 Task: Check the rentals section.
Action: Mouse moved to (994, 184)
Screenshot: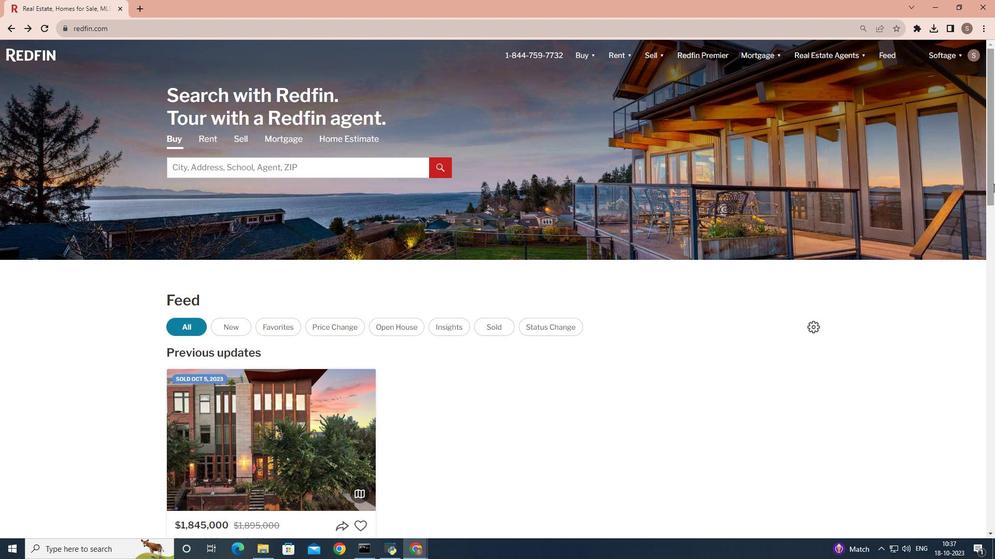 
Action: Mouse pressed left at (994, 184)
Screenshot: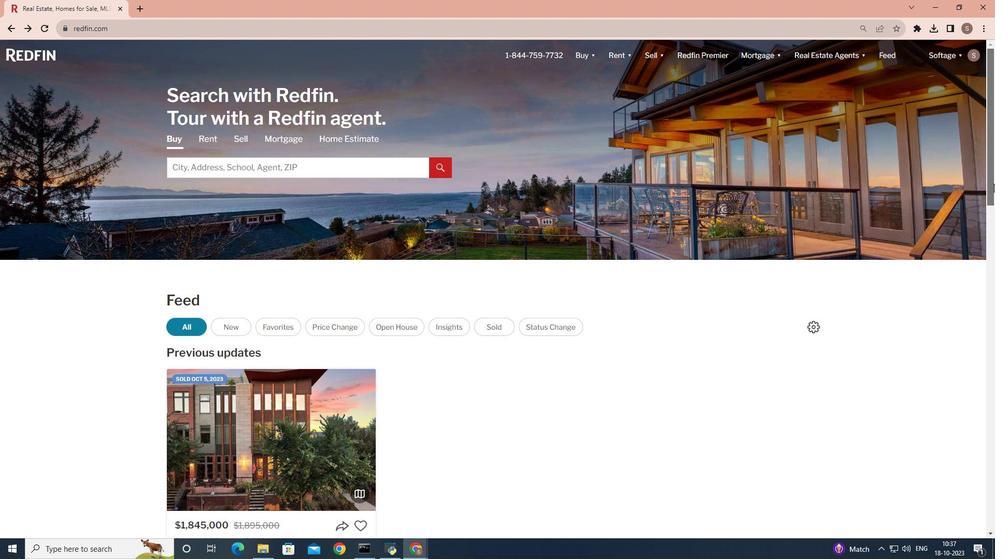 
Action: Mouse moved to (401, 365)
Screenshot: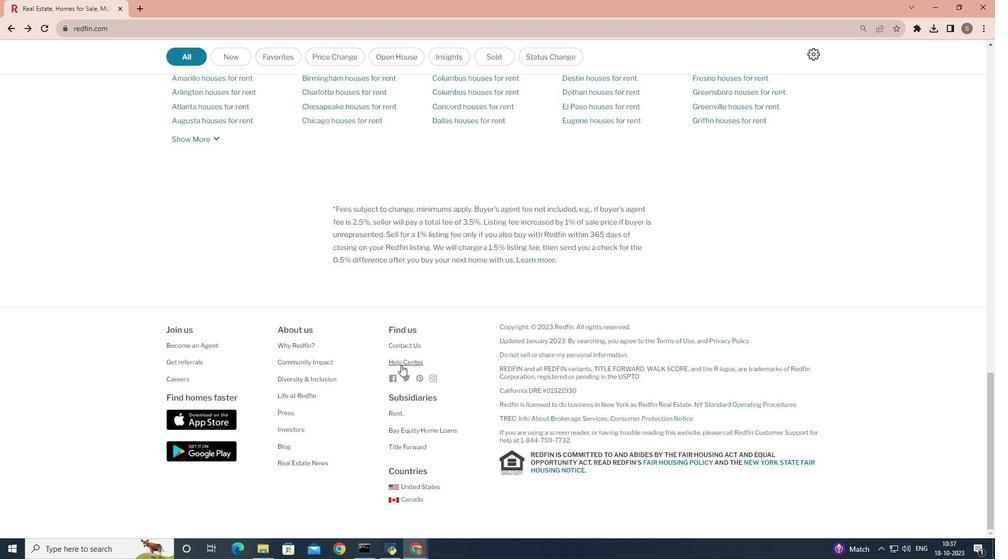 
Action: Mouse pressed left at (401, 365)
Screenshot: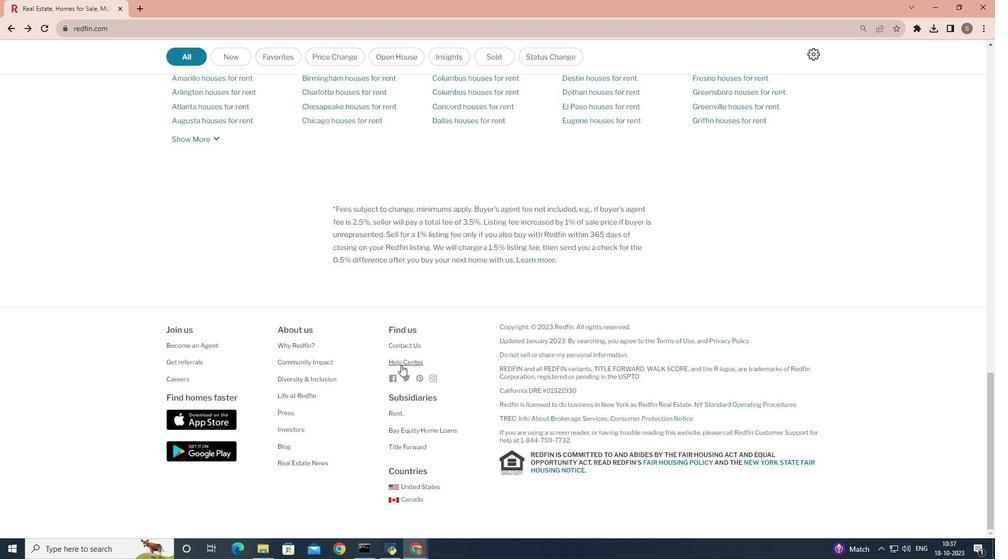 
Action: Mouse moved to (484, 278)
Screenshot: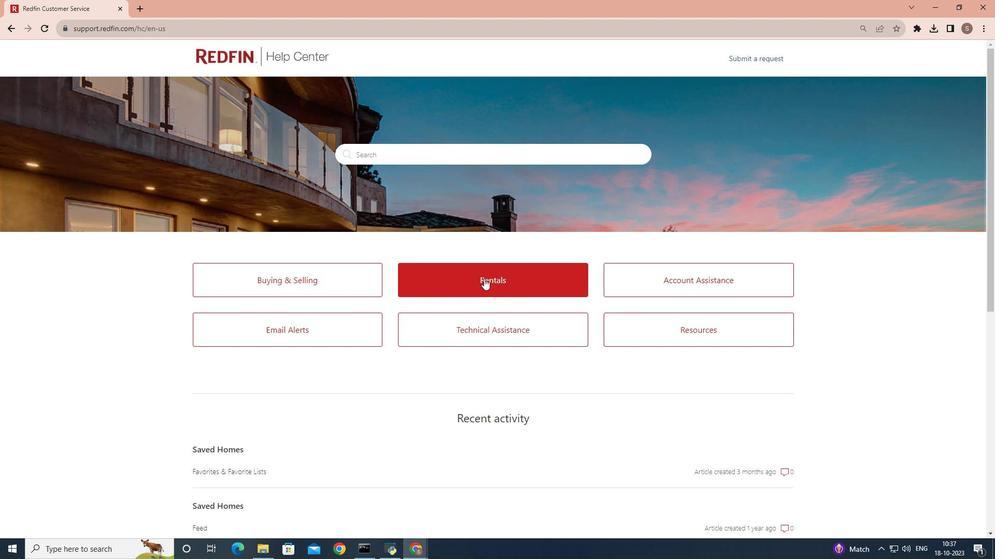 
Action: Mouse pressed left at (484, 278)
Screenshot: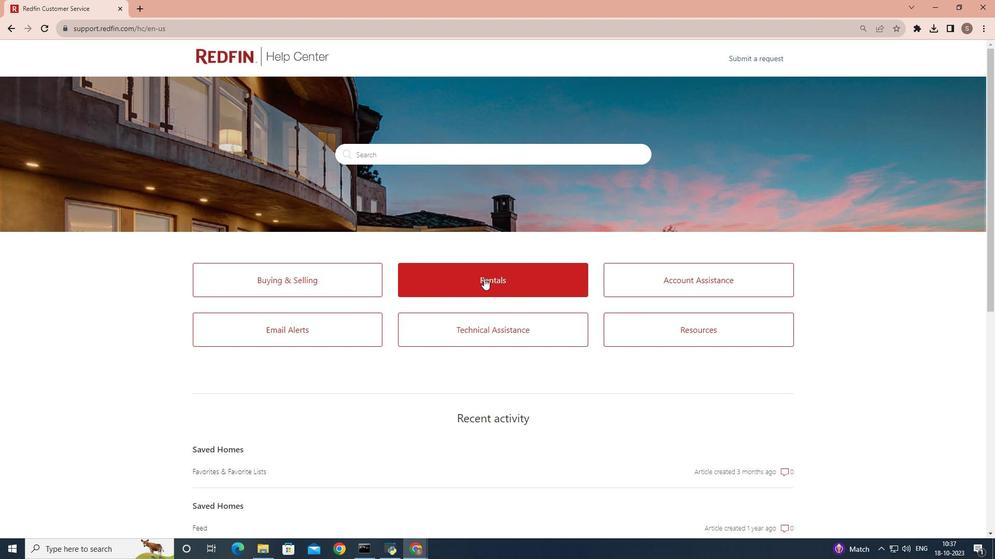 
